 Task: Create New Employee with Employee Name: Isabelle Ramirez, Address Line1: 8204 Howard St., Address Line2: Ellicott City, Address Line3:  MD 21042, Cell Number: 813-237-6819
Action: Mouse moved to (145, 27)
Screenshot: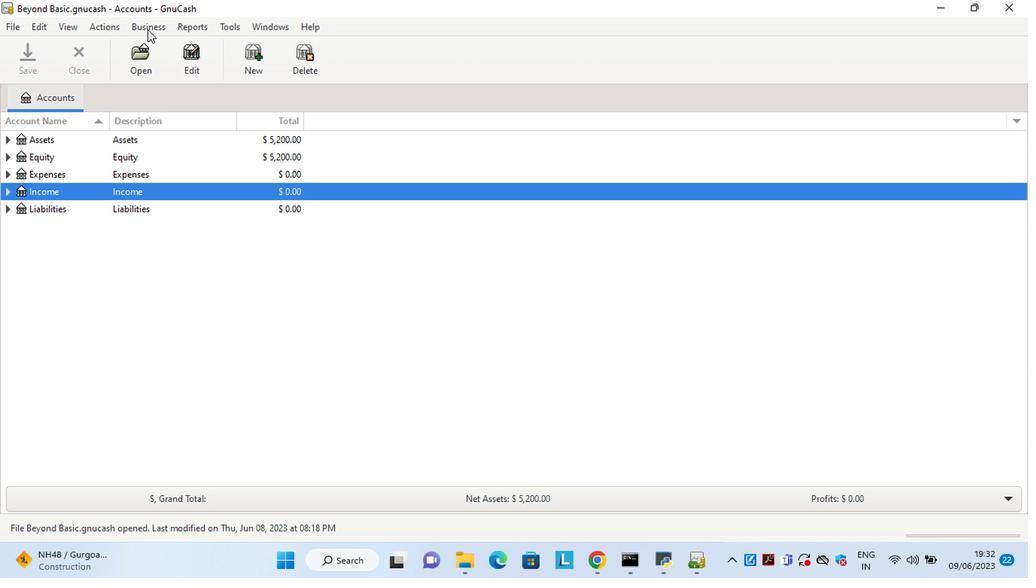 
Action: Mouse pressed left at (145, 27)
Screenshot: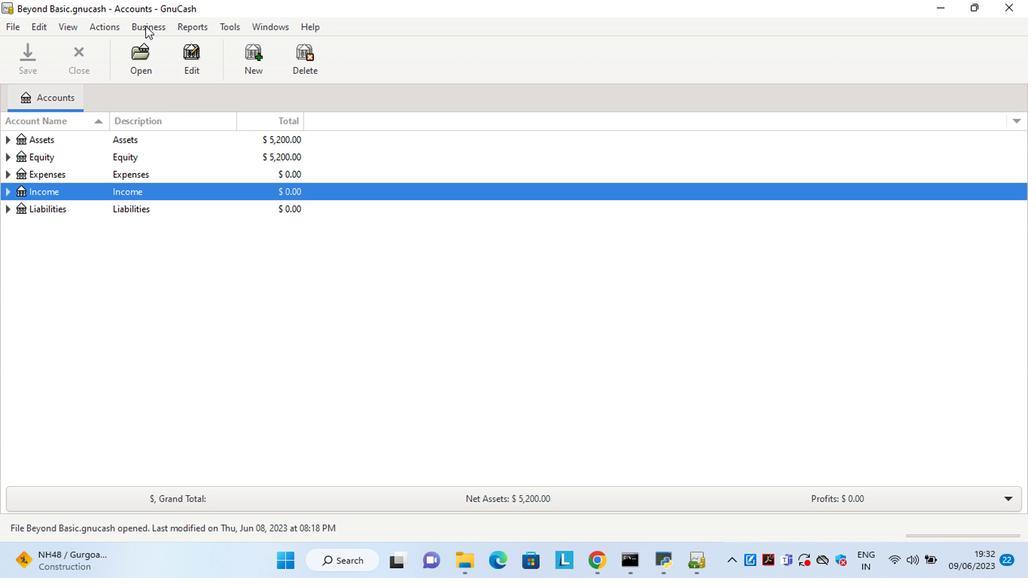 
Action: Mouse moved to (310, 102)
Screenshot: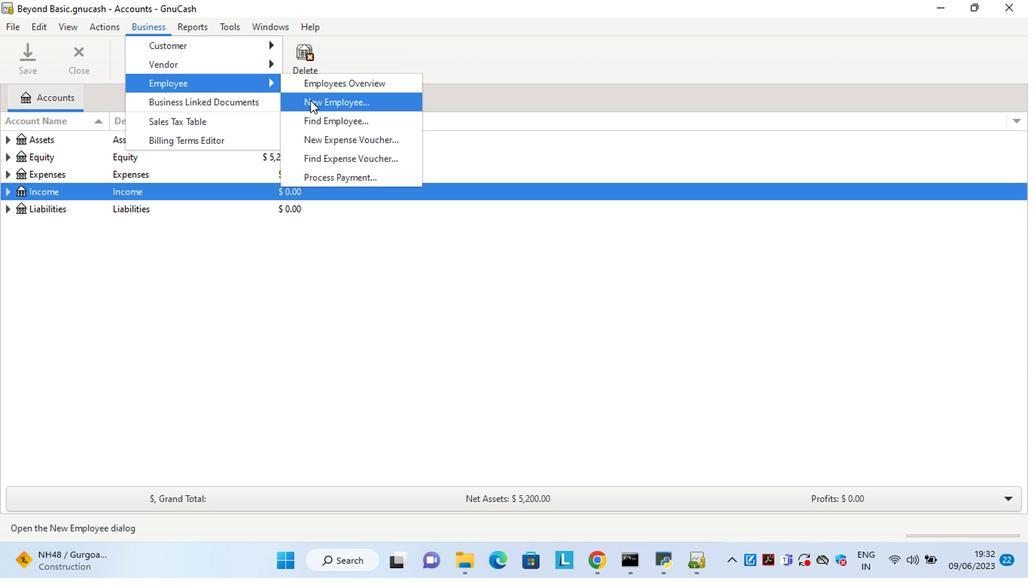 
Action: Mouse pressed left at (310, 102)
Screenshot: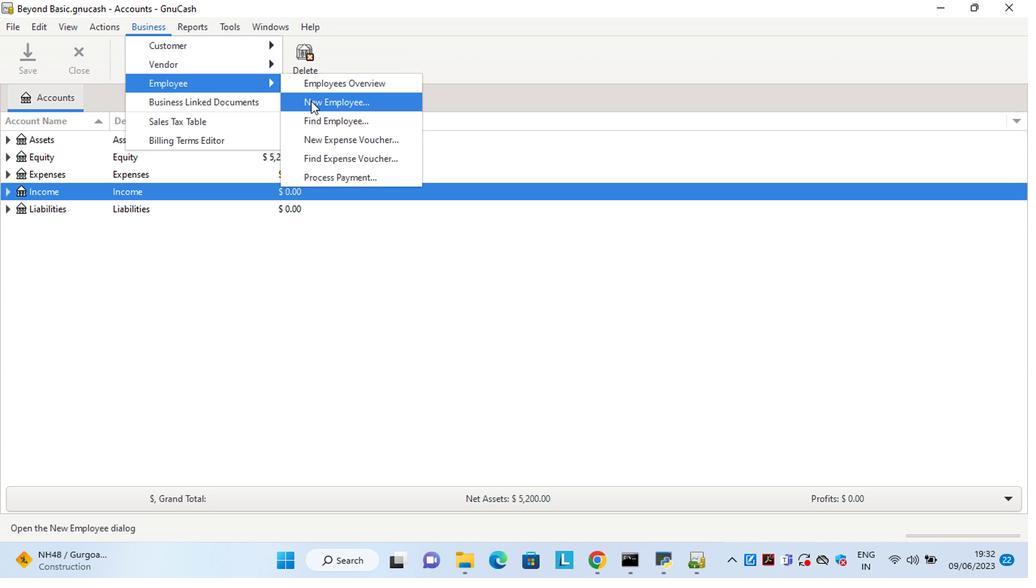 
Action: Mouse moved to (476, 237)
Screenshot: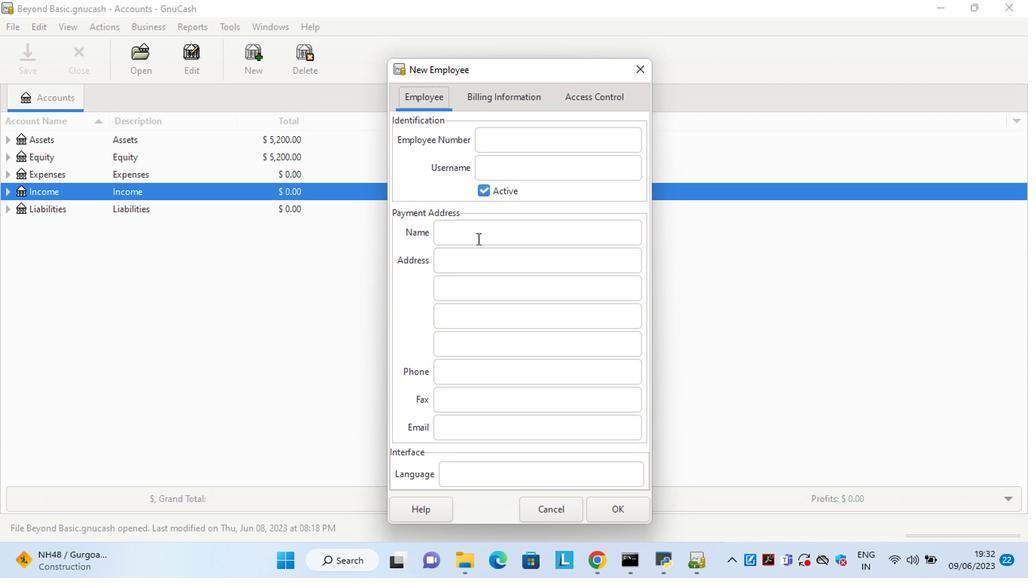 
Action: Mouse pressed left at (476, 237)
Screenshot: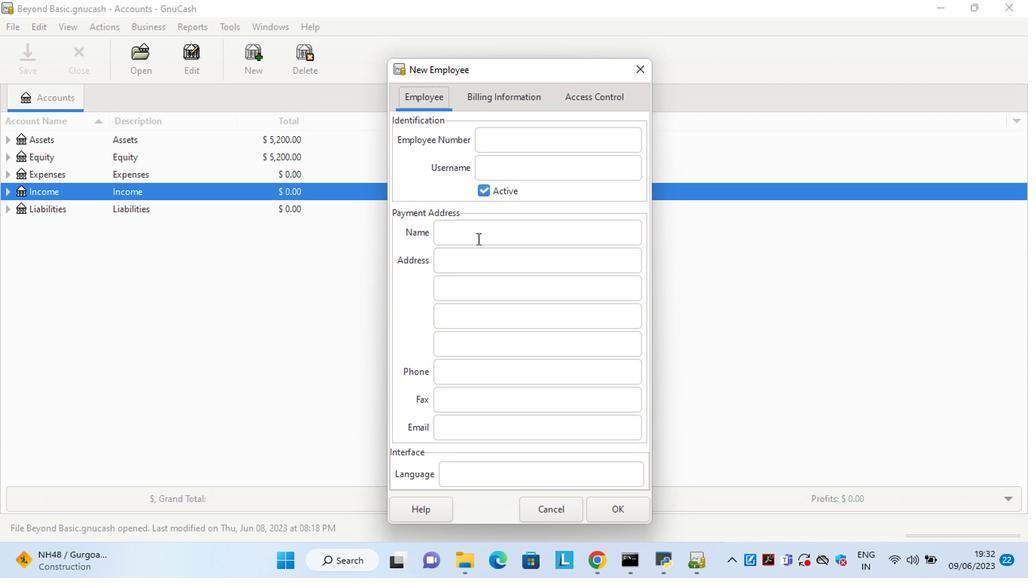 
Action: Mouse moved to (792, 288)
Screenshot: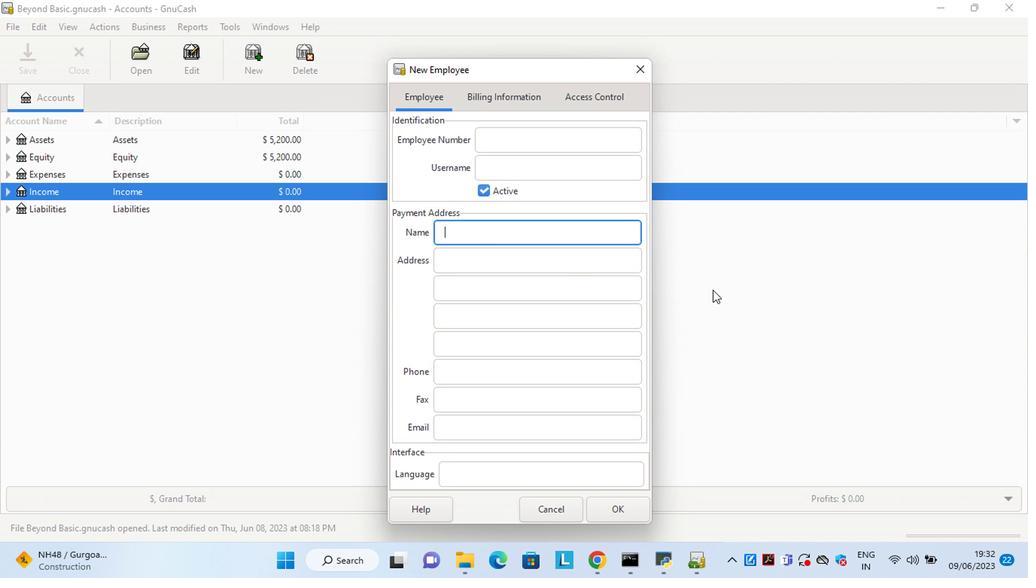 
Action: Key pressed <Key.shift>Isabelle<Key.space><Key.shift>Ramirez<Key.tab>8204<Key.space><Key.shift>Howard<Key.space><Key.shift>St.<Key.tab><Key.shift>Ellicott<Key.space><Key.shift>City<Key.tab><Key.shift>MD<Key.space>21042<Key.tab><Key.tab>813-237-6819
Screenshot: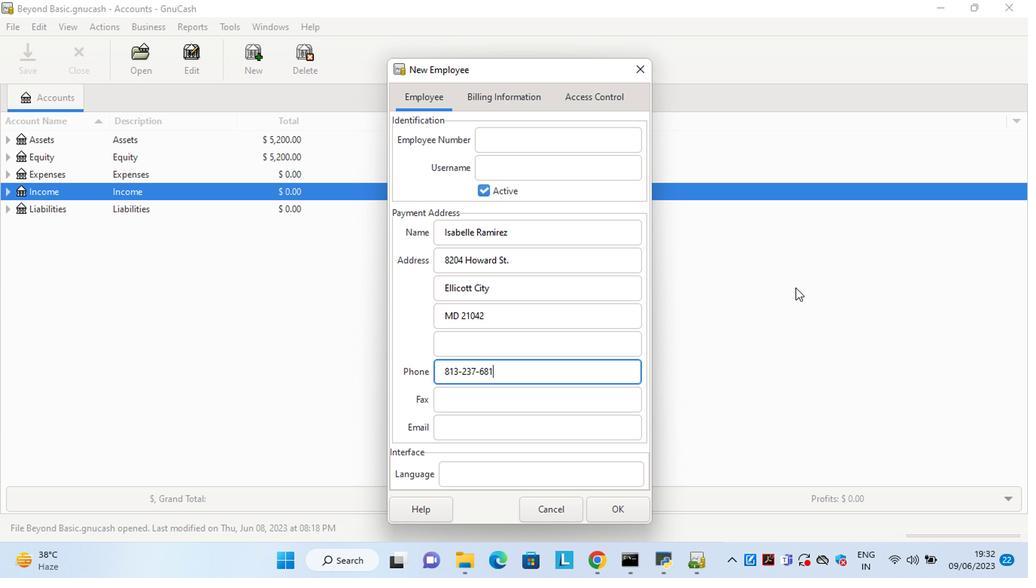 
Action: Mouse moved to (615, 504)
Screenshot: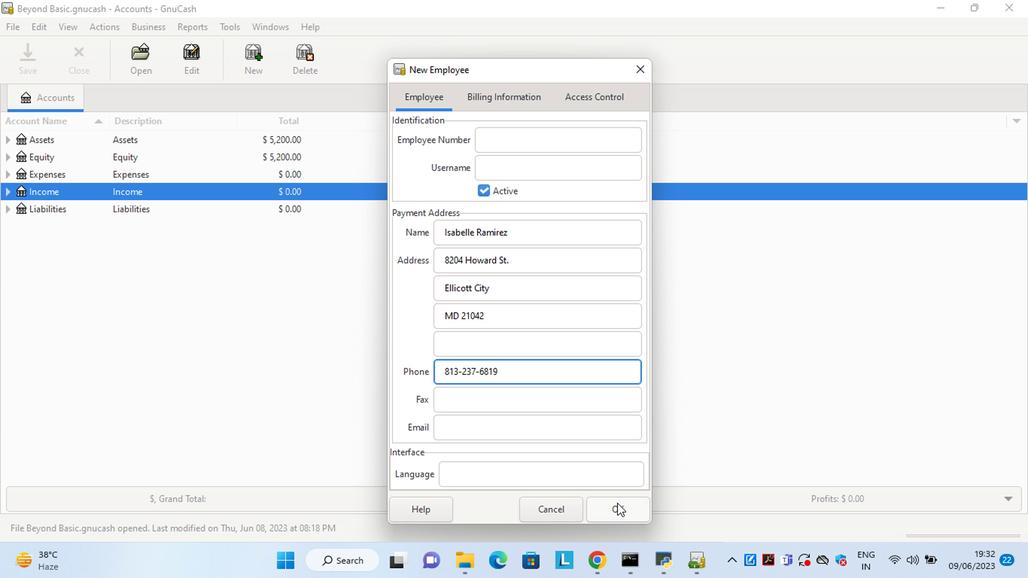 
Action: Mouse pressed left at (615, 504)
Screenshot: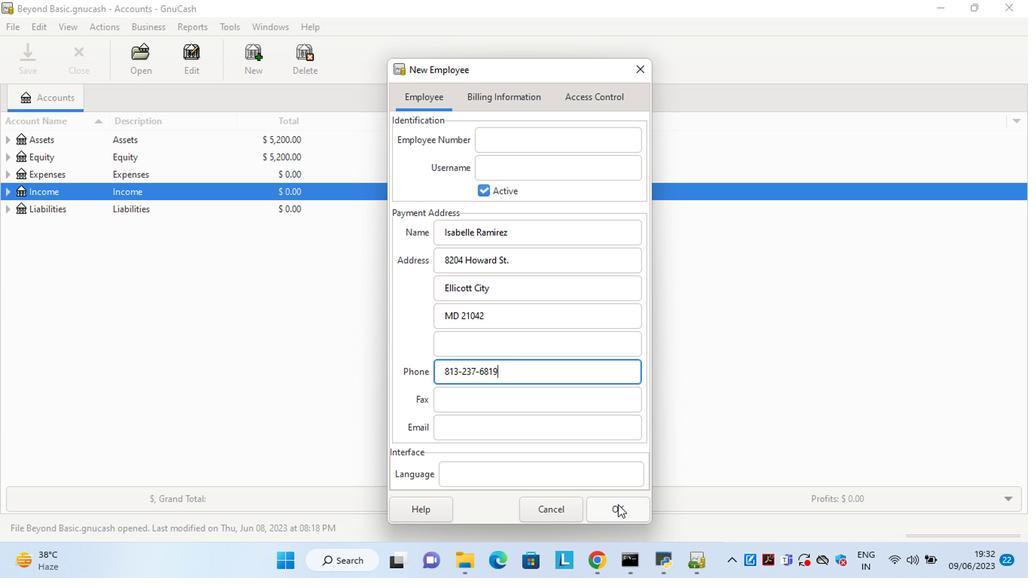 
